 Task: Create a due date automation trigger when advanced on, on the tuesday of the week before a card is due add dates not due next month at 11:00 AM.
Action: Mouse moved to (803, 242)
Screenshot: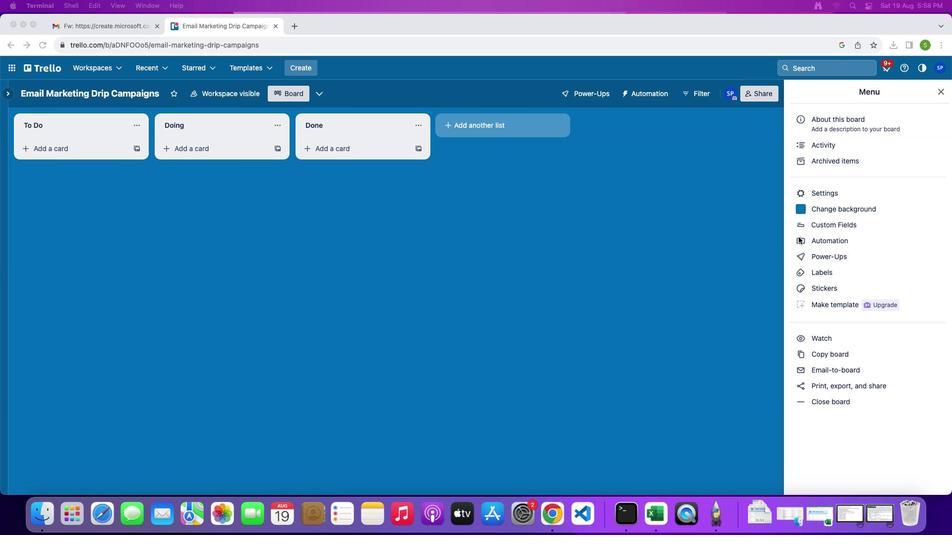 
Action: Mouse pressed left at (803, 242)
Screenshot: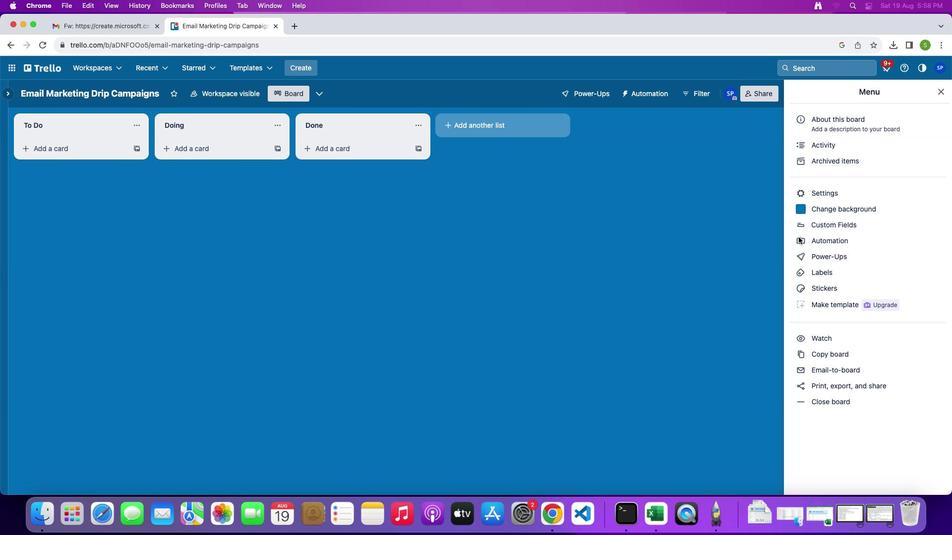 
Action: Mouse pressed left at (803, 242)
Screenshot: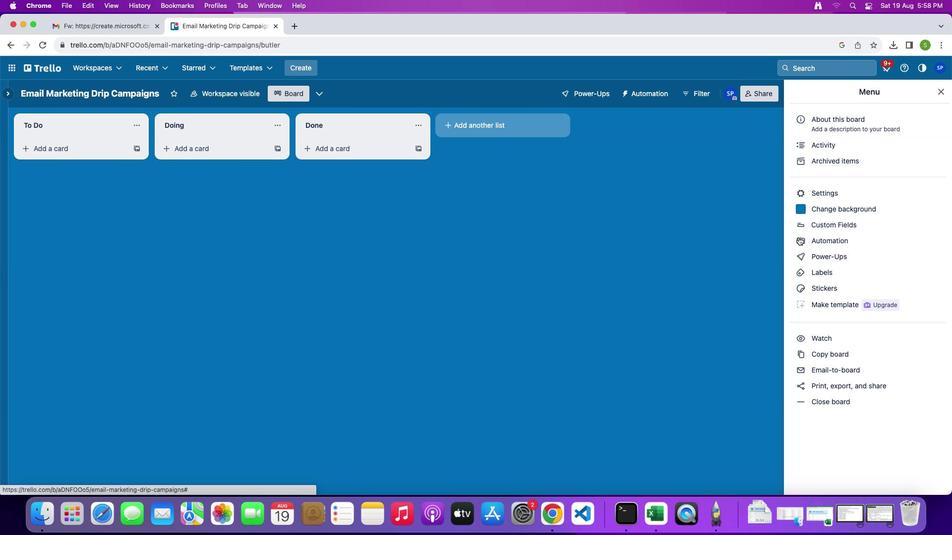 
Action: Mouse moved to (88, 224)
Screenshot: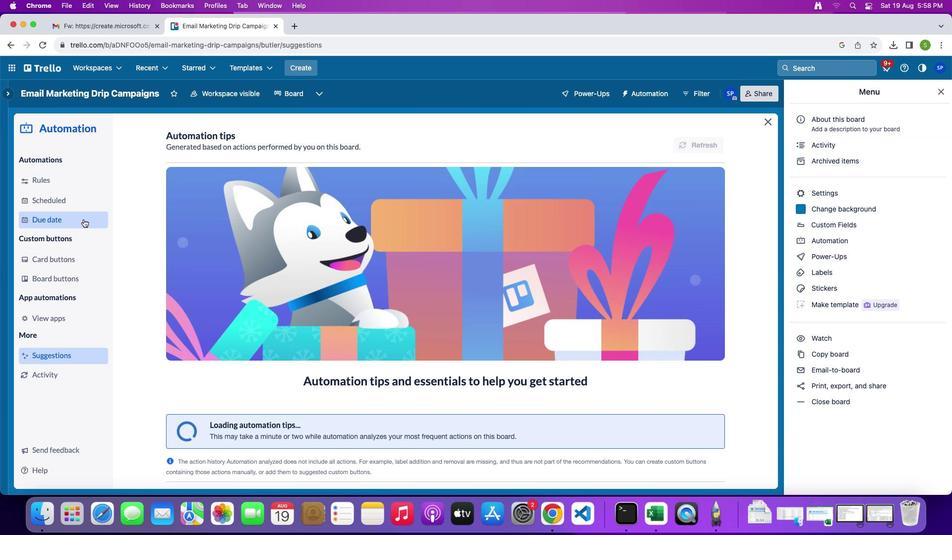 
Action: Mouse pressed left at (88, 224)
Screenshot: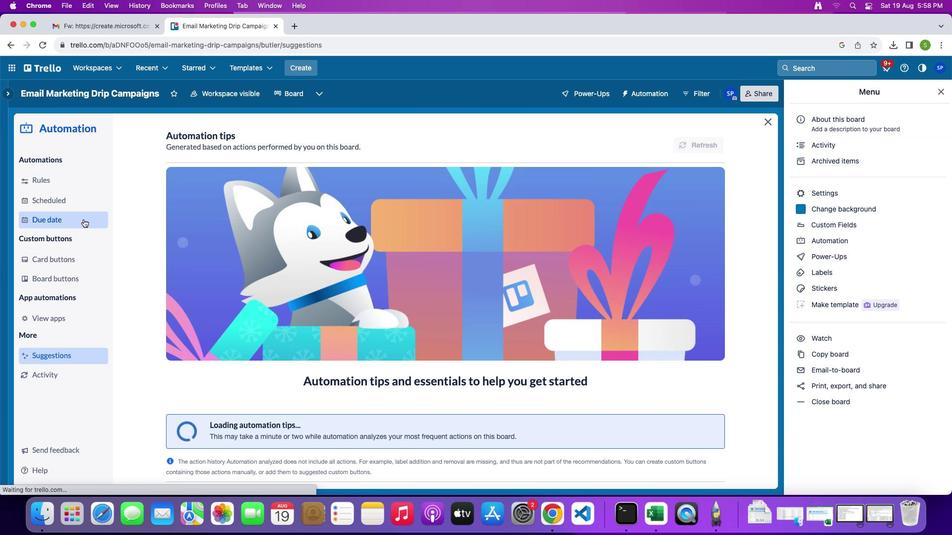 
Action: Mouse moved to (680, 144)
Screenshot: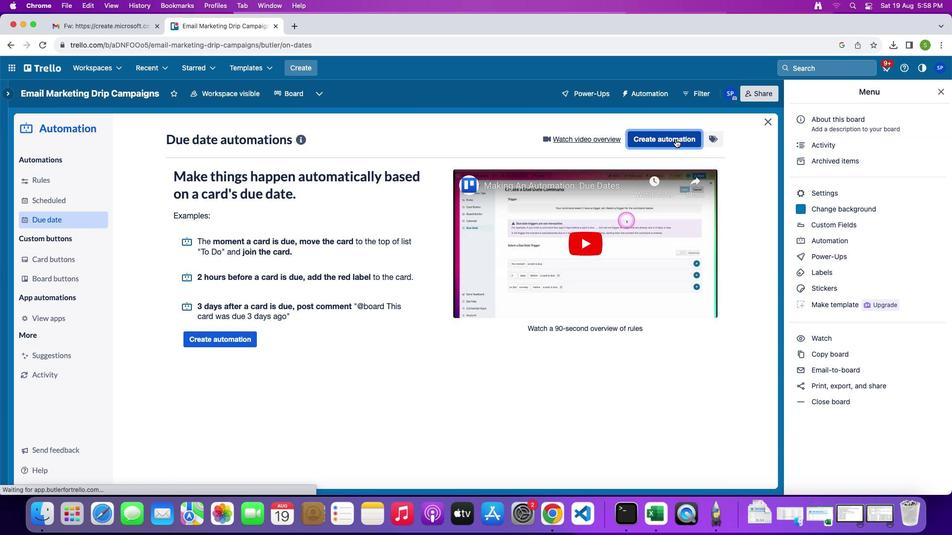 
Action: Mouse pressed left at (680, 144)
Screenshot: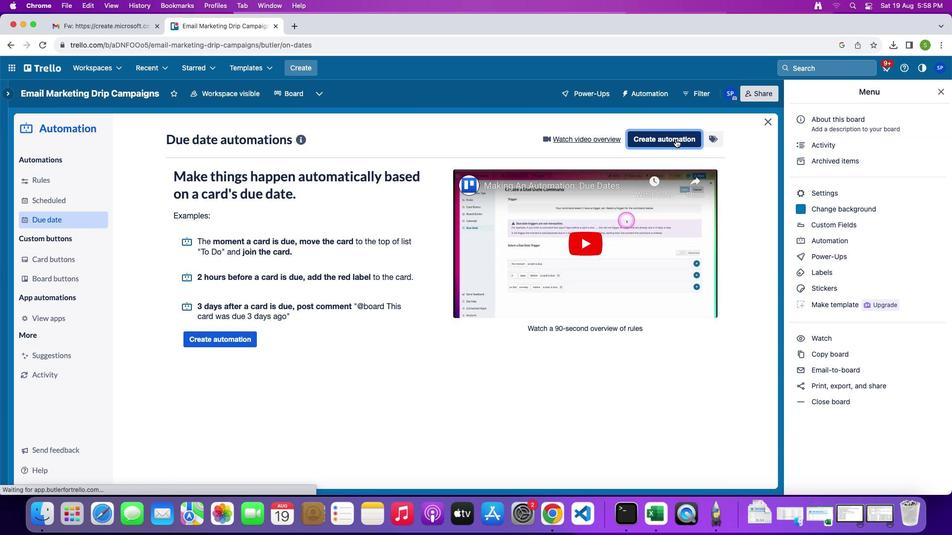 
Action: Mouse moved to (235, 241)
Screenshot: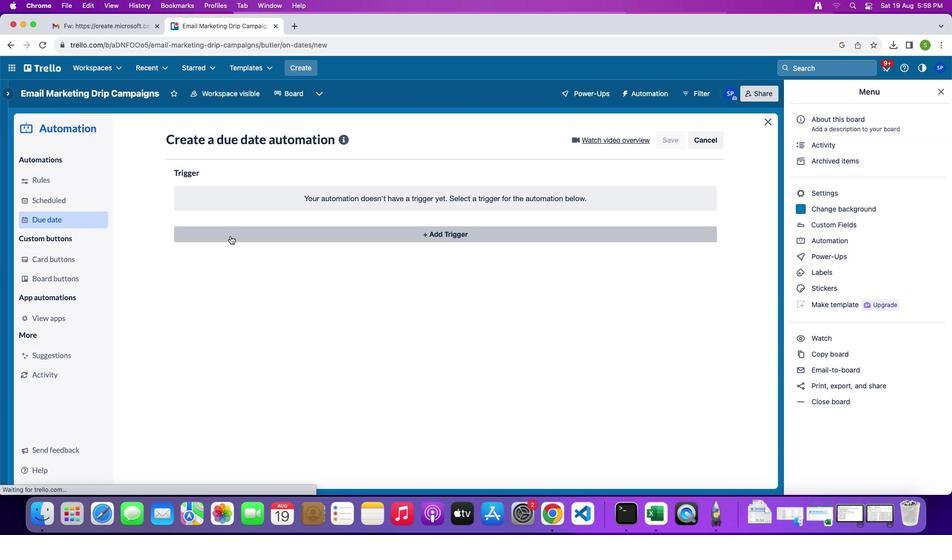 
Action: Mouse pressed left at (235, 241)
Screenshot: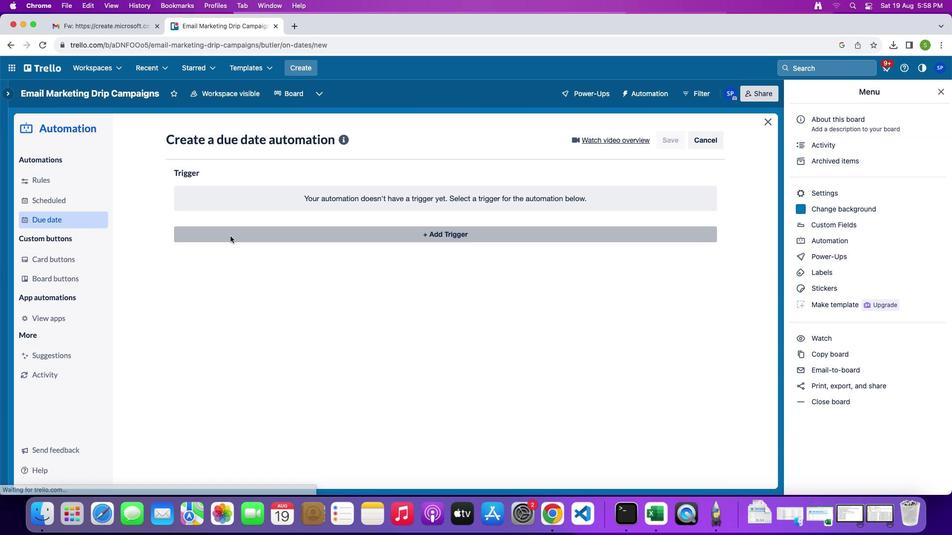 
Action: Mouse moved to (230, 427)
Screenshot: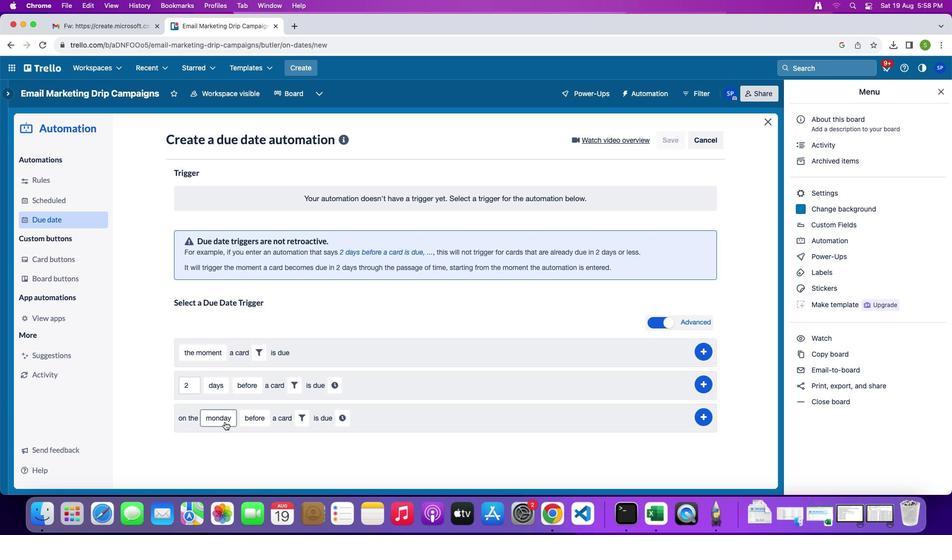 
Action: Mouse pressed left at (230, 427)
Screenshot: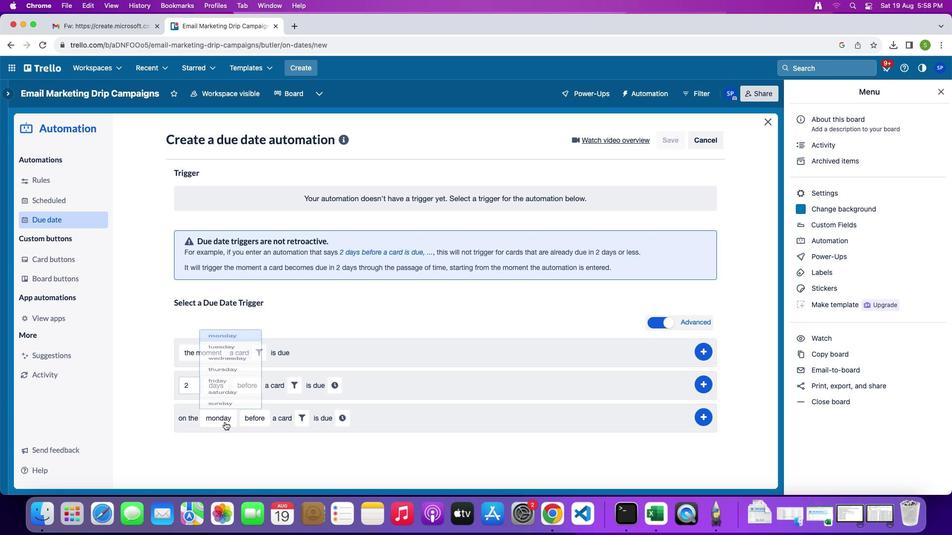 
Action: Mouse moved to (247, 301)
Screenshot: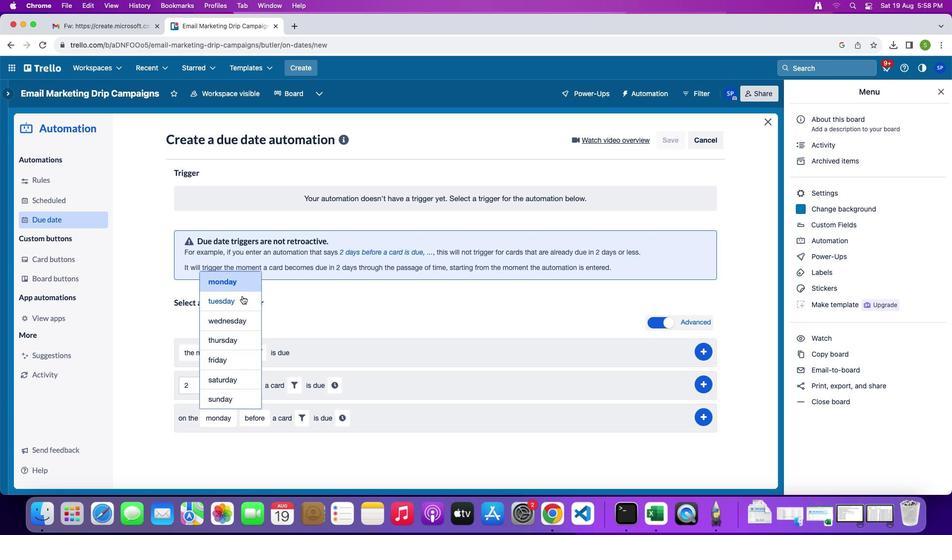 
Action: Mouse pressed left at (247, 301)
Screenshot: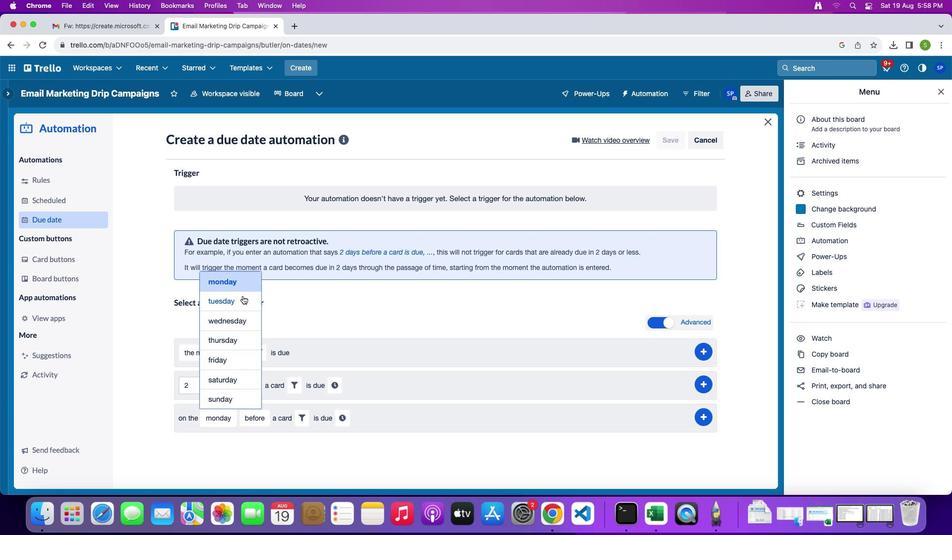 
Action: Mouse moved to (265, 423)
Screenshot: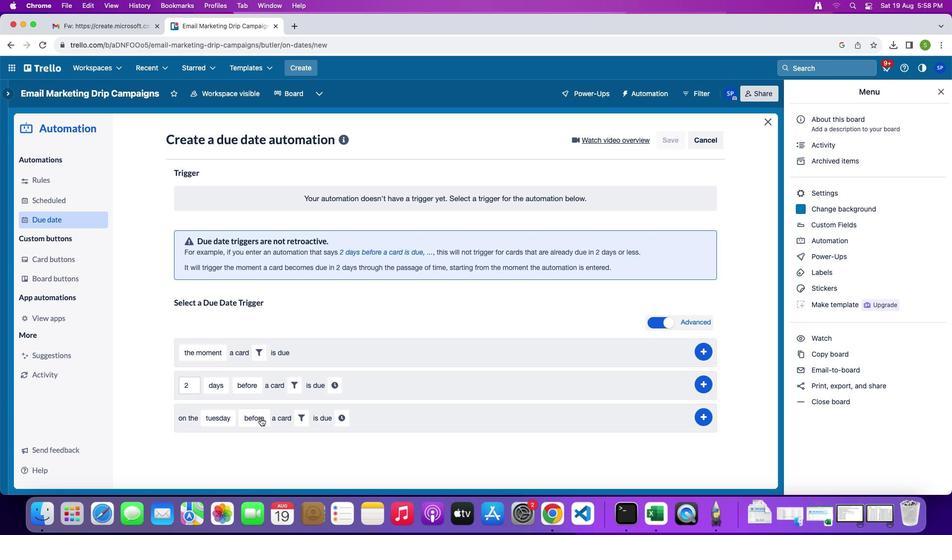 
Action: Mouse pressed left at (265, 423)
Screenshot: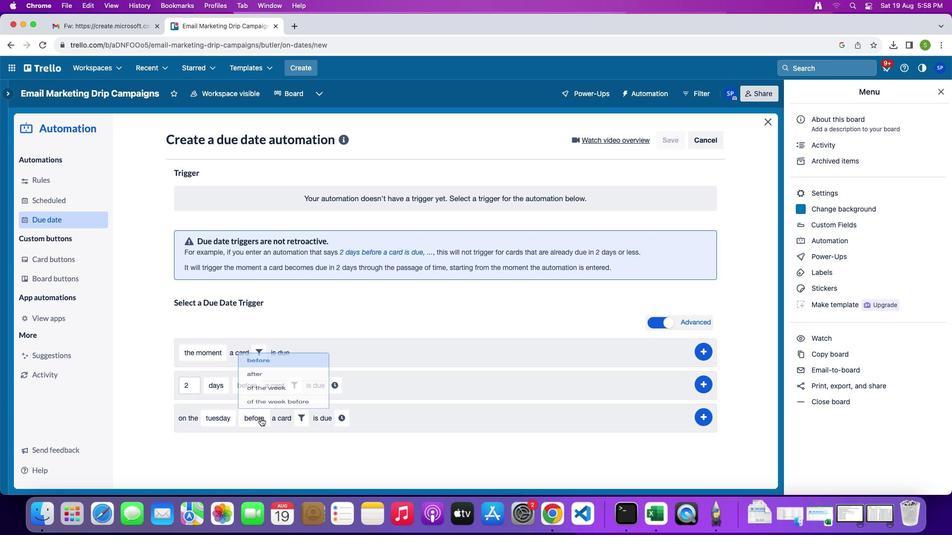 
Action: Mouse moved to (271, 403)
Screenshot: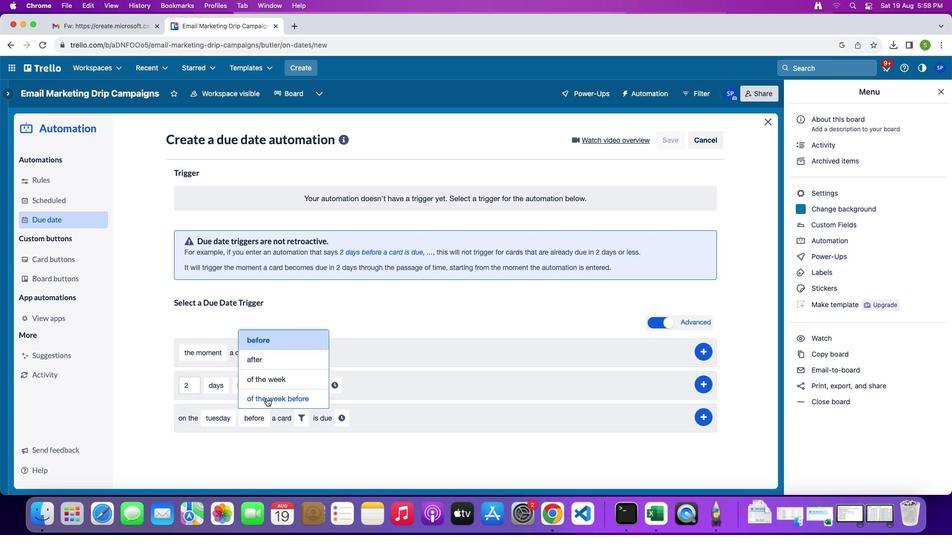 
Action: Mouse pressed left at (271, 403)
Screenshot: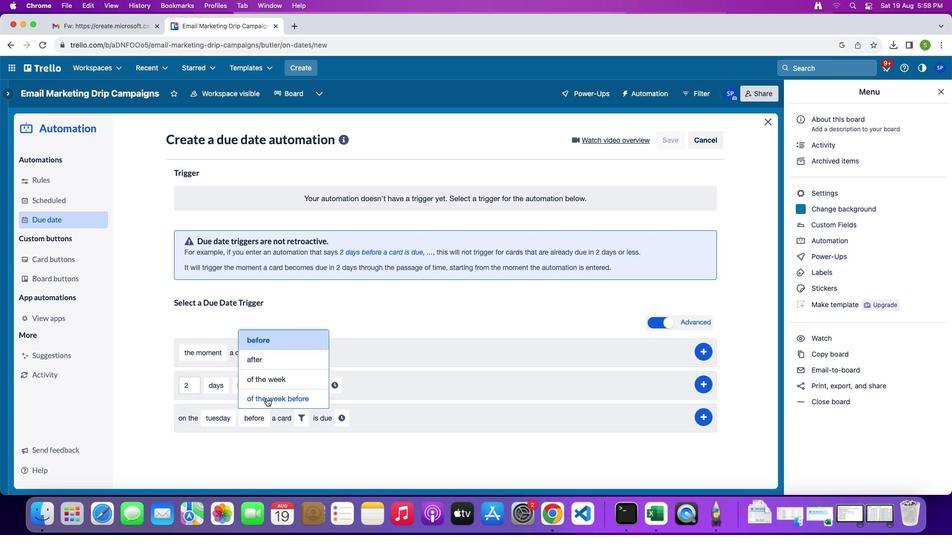 
Action: Mouse moved to (346, 425)
Screenshot: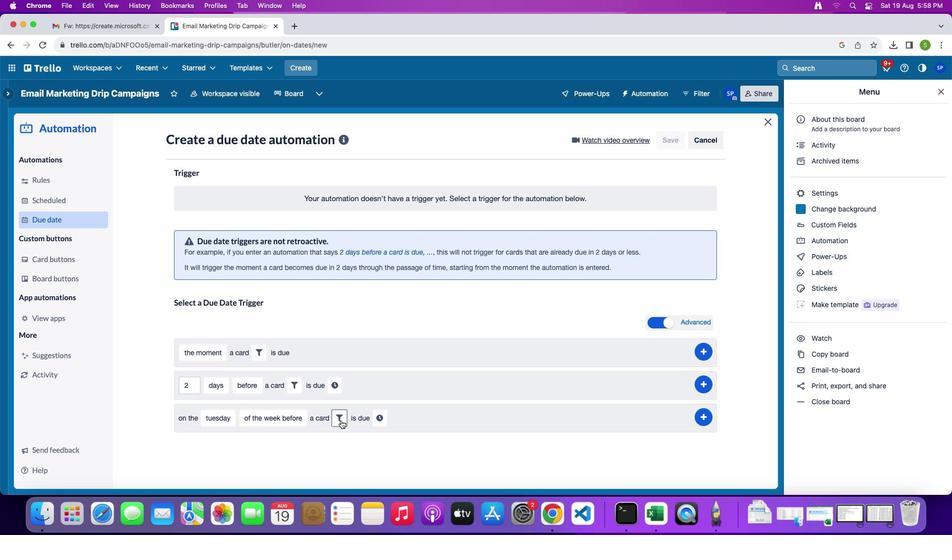 
Action: Mouse pressed left at (346, 425)
Screenshot: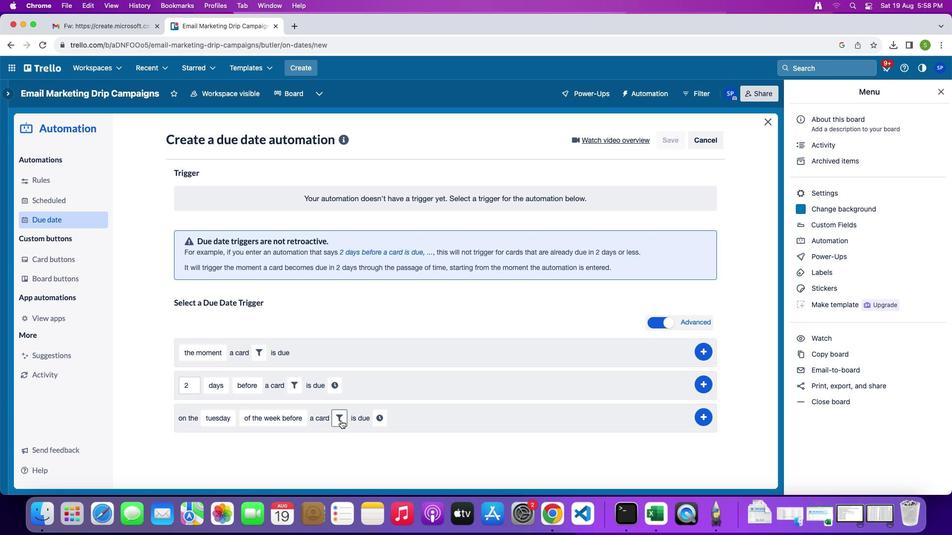 
Action: Mouse moved to (399, 451)
Screenshot: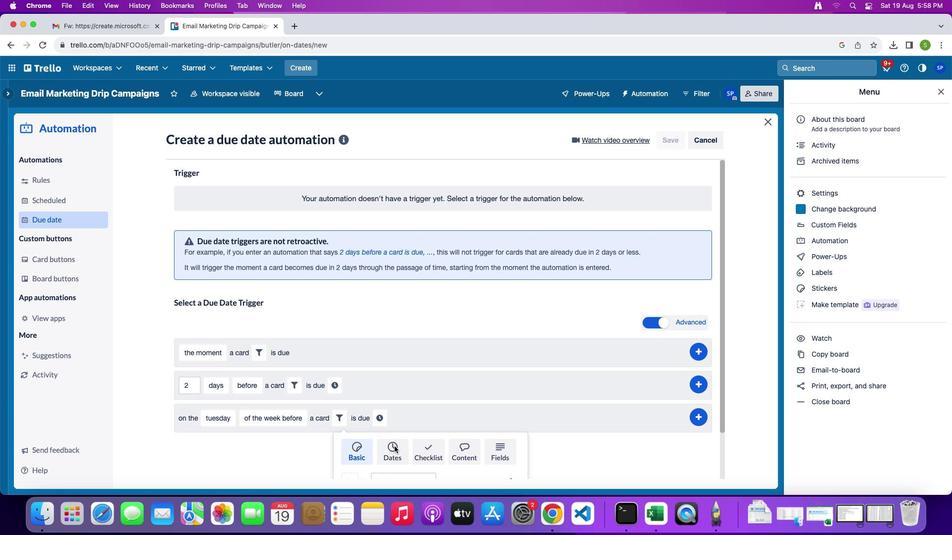 
Action: Mouse pressed left at (399, 451)
Screenshot: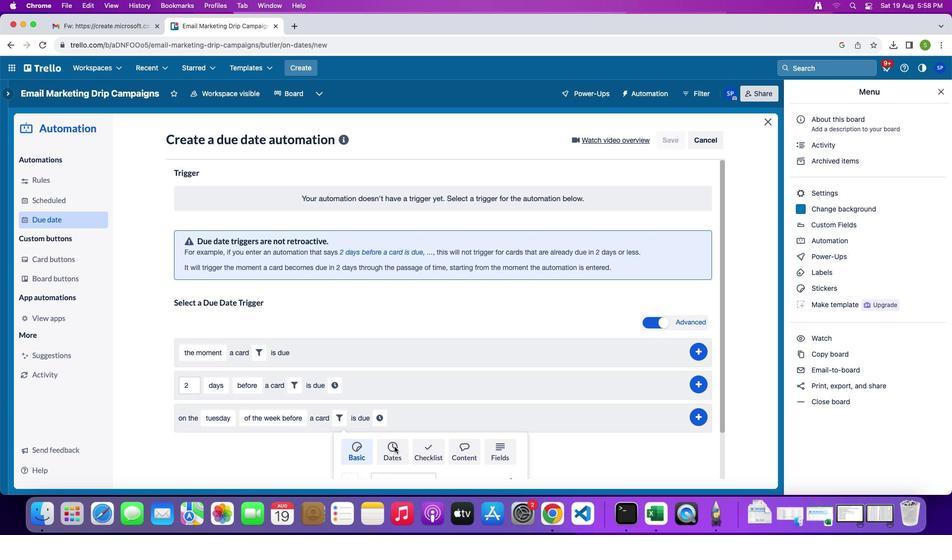 
Action: Mouse moved to (302, 455)
Screenshot: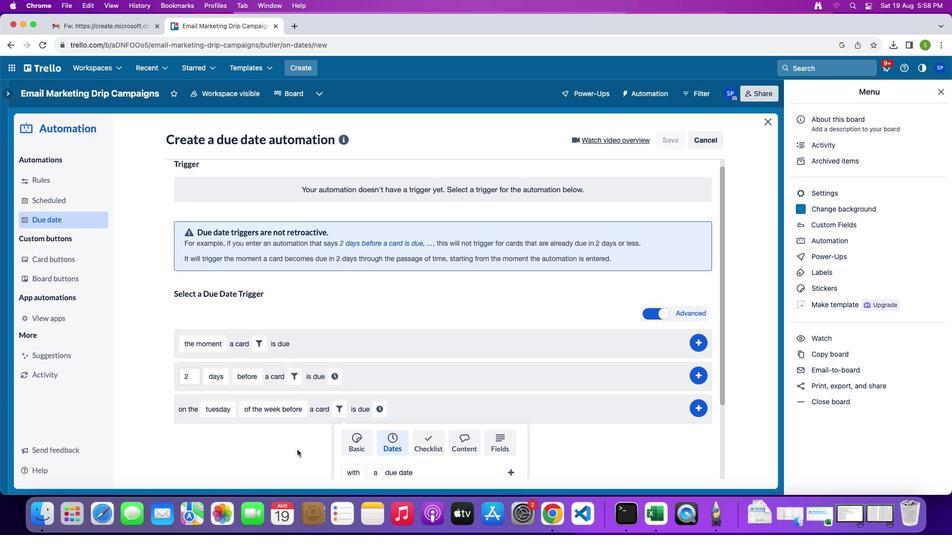 
Action: Mouse scrolled (302, 455) with delta (4, 4)
Screenshot: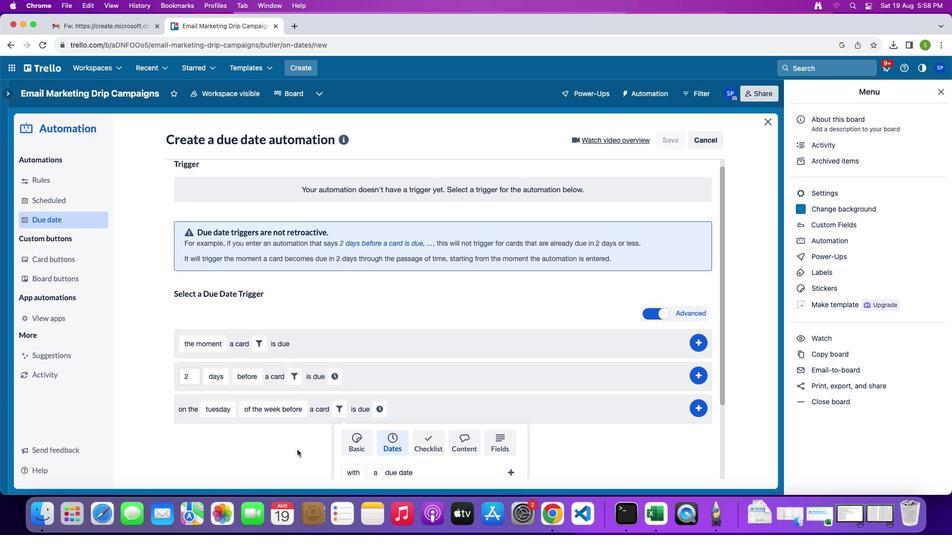 
Action: Mouse scrolled (302, 455) with delta (4, 4)
Screenshot: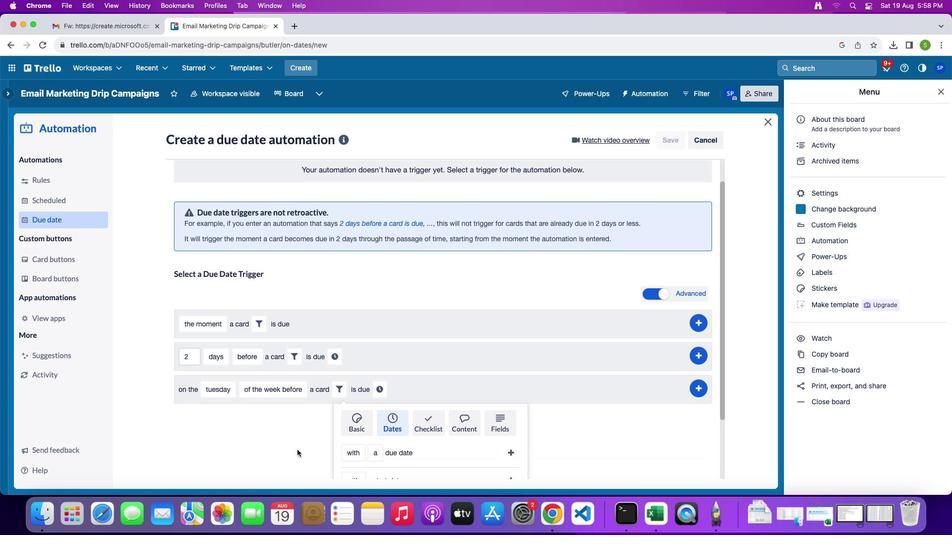 
Action: Mouse scrolled (302, 455) with delta (4, 3)
Screenshot: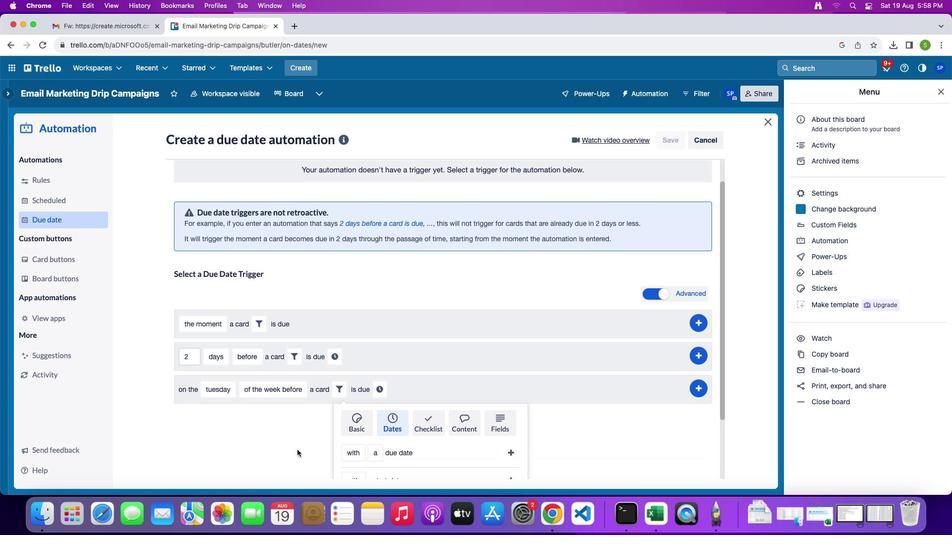 
Action: Mouse scrolled (302, 455) with delta (4, 2)
Screenshot: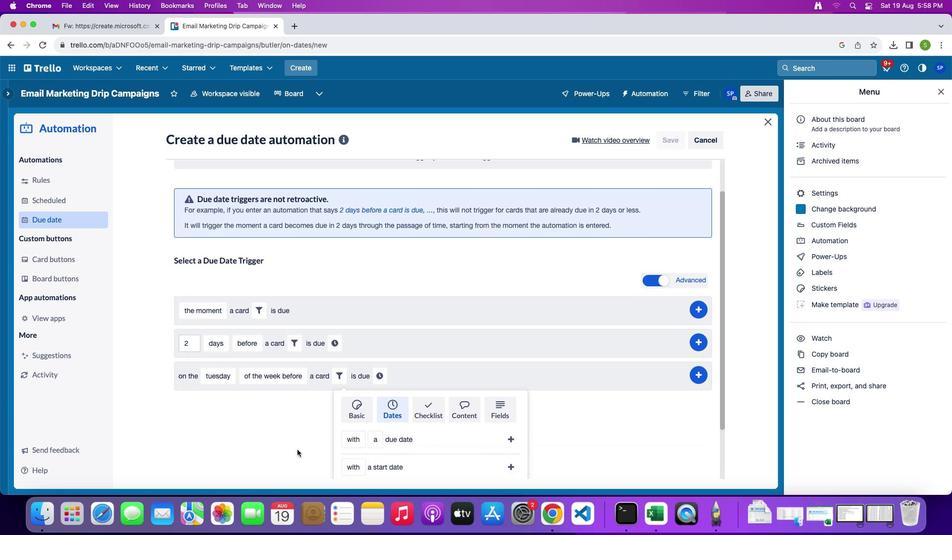 
Action: Mouse scrolled (302, 455) with delta (4, 2)
Screenshot: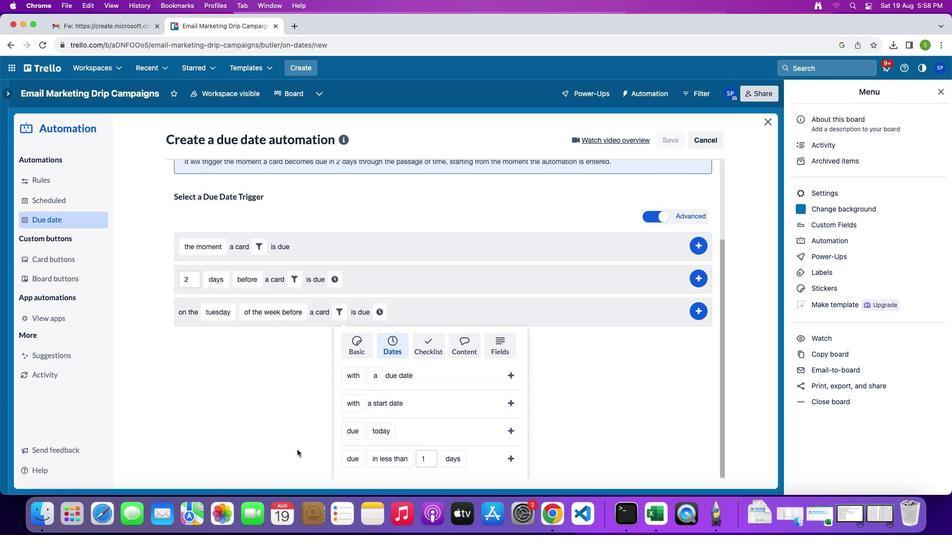 
Action: Mouse scrolled (302, 455) with delta (4, 4)
Screenshot: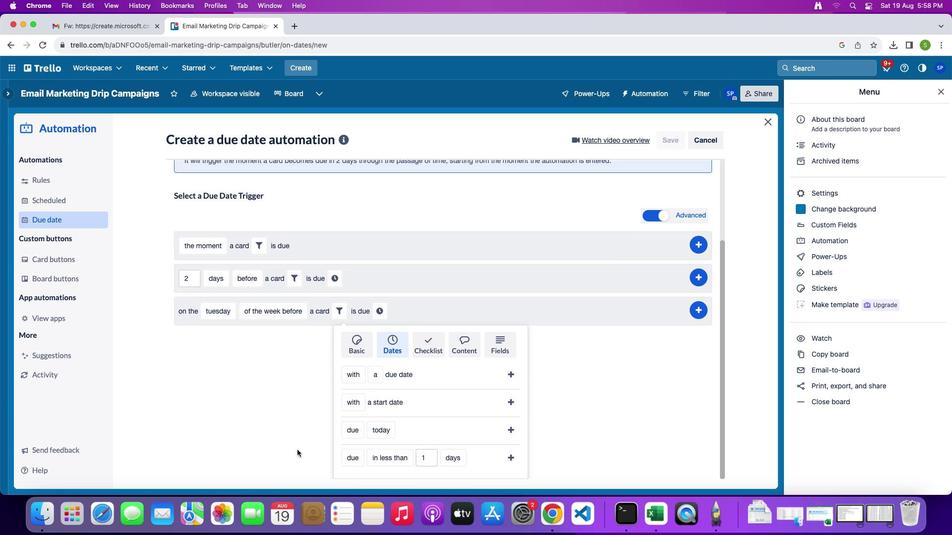 
Action: Mouse scrolled (302, 455) with delta (4, 4)
Screenshot: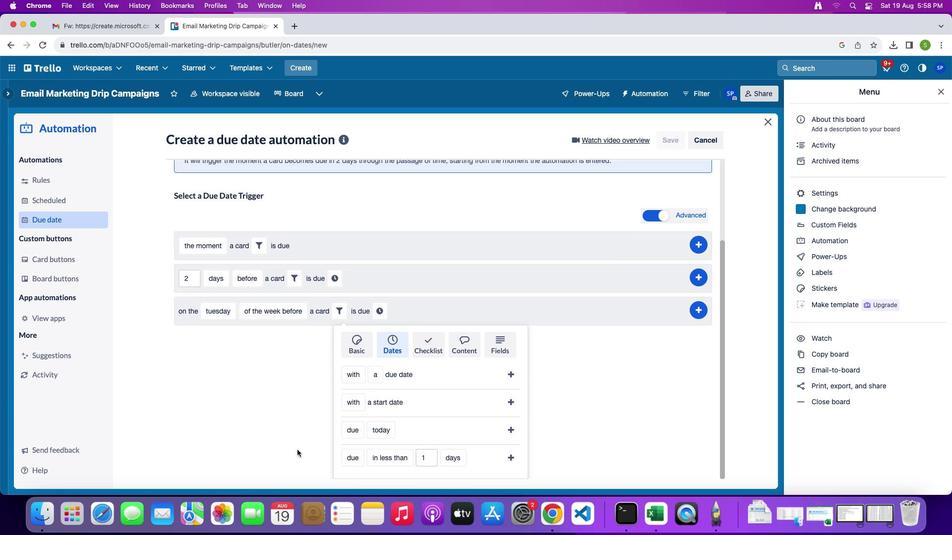 
Action: Mouse scrolled (302, 455) with delta (4, 3)
Screenshot: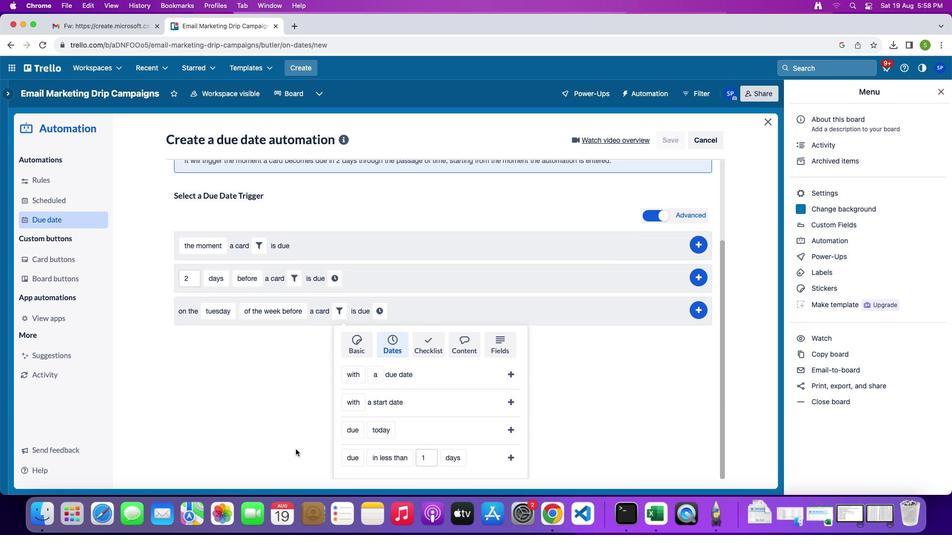 
Action: Mouse moved to (350, 436)
Screenshot: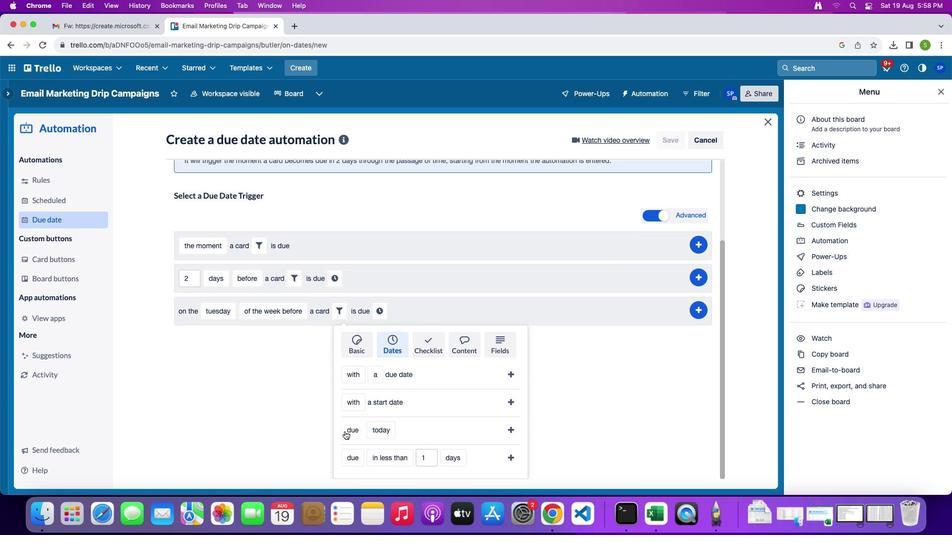 
Action: Mouse pressed left at (350, 436)
Screenshot: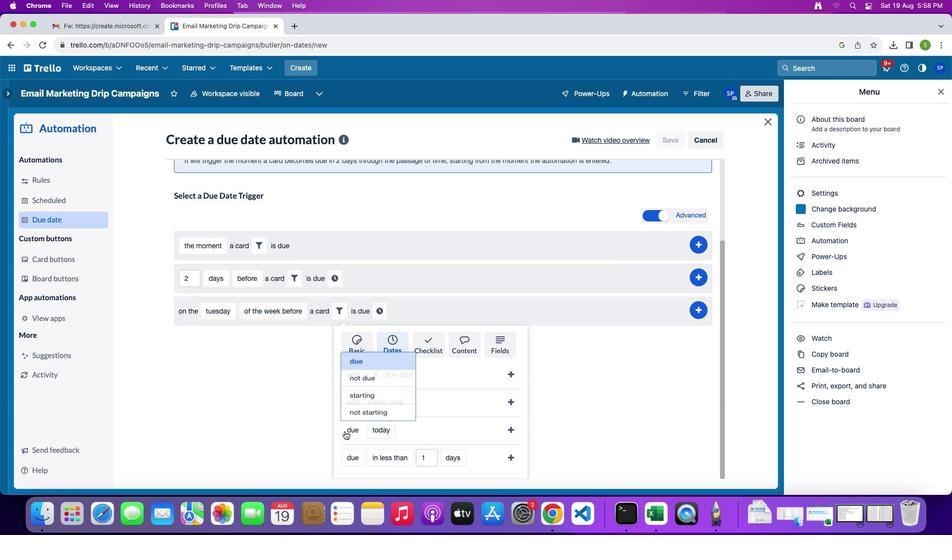 
Action: Mouse moved to (372, 376)
Screenshot: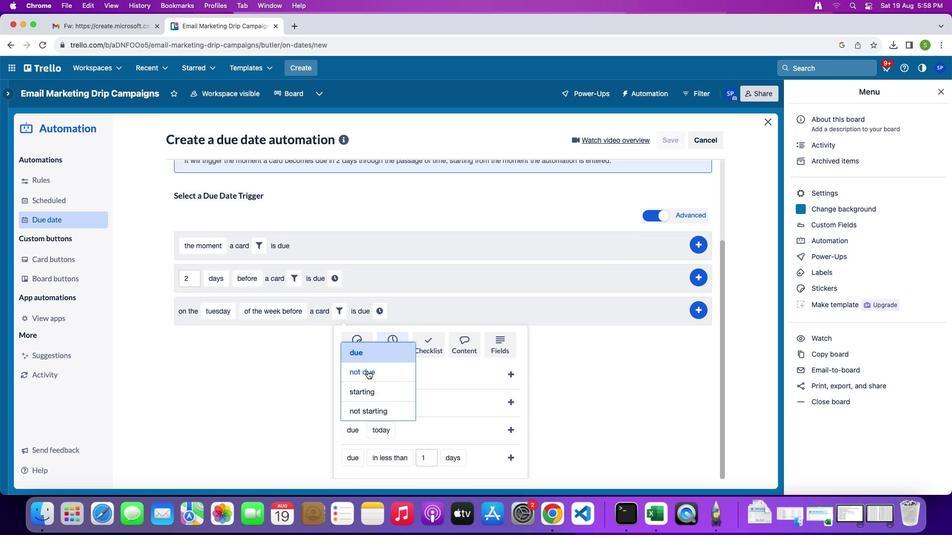 
Action: Mouse pressed left at (372, 376)
Screenshot: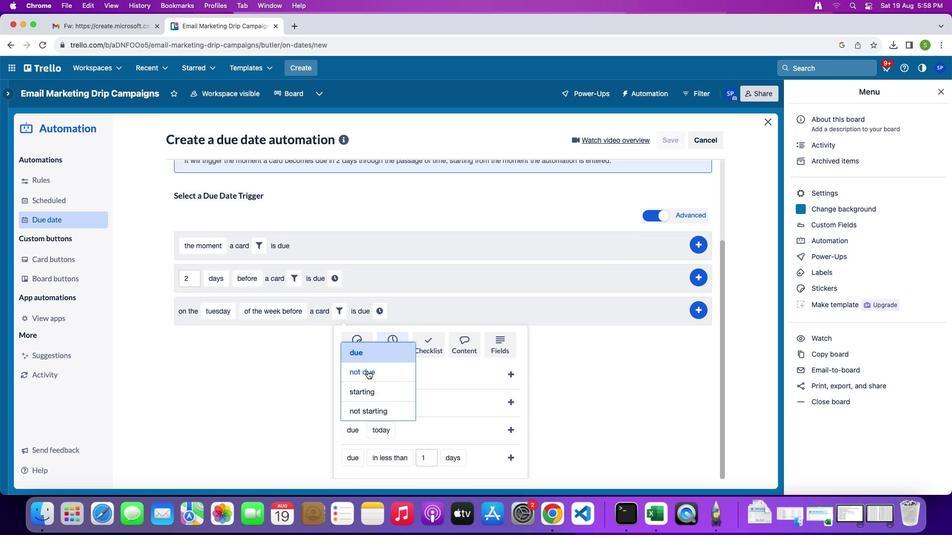 
Action: Mouse moved to (394, 429)
Screenshot: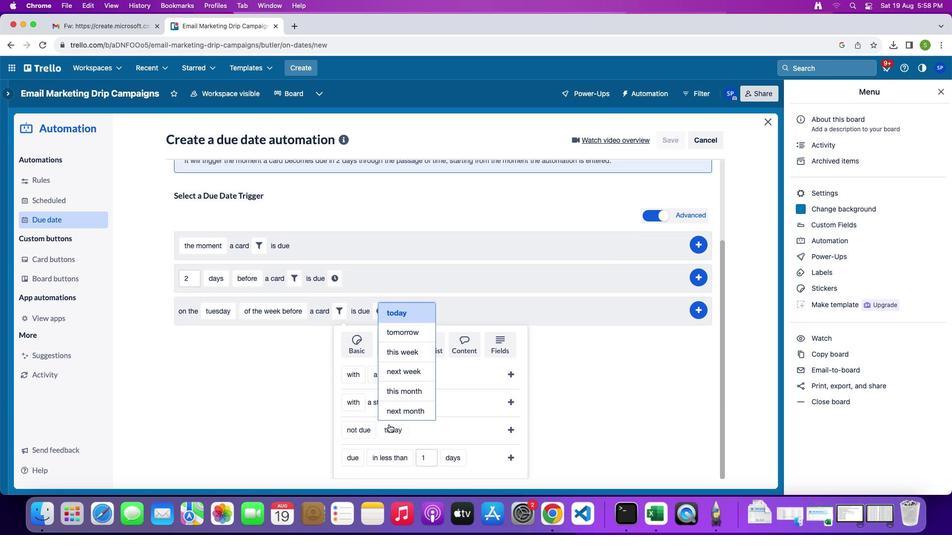 
Action: Mouse pressed left at (394, 429)
Screenshot: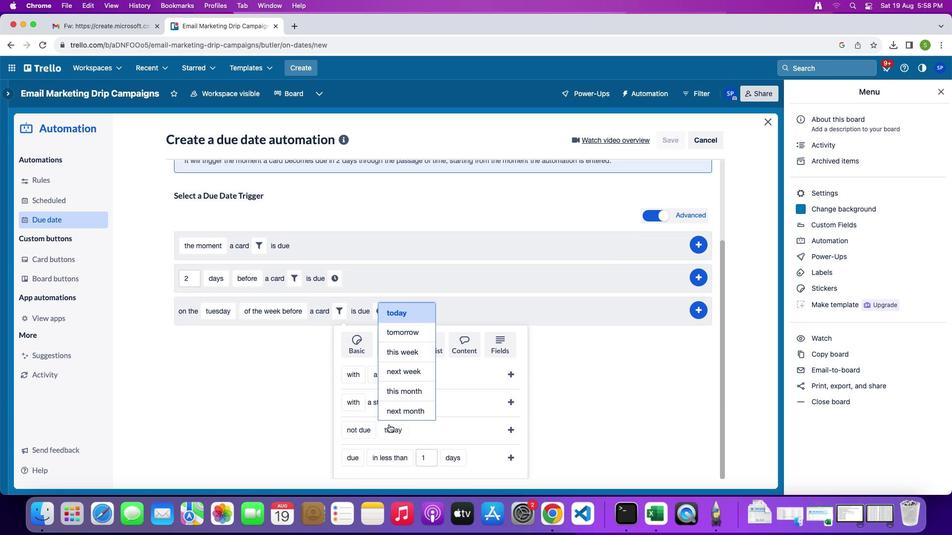 
Action: Mouse moved to (397, 418)
Screenshot: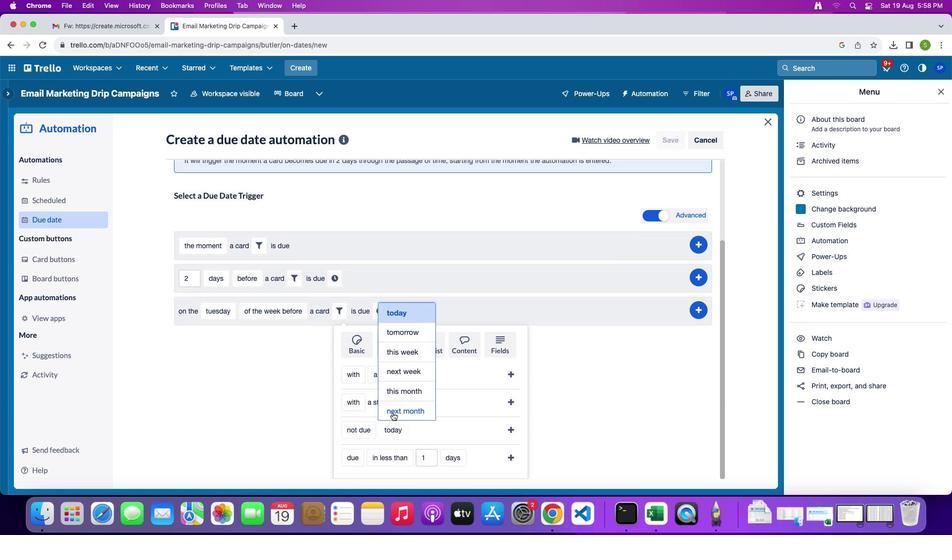 
Action: Mouse pressed left at (397, 418)
Screenshot: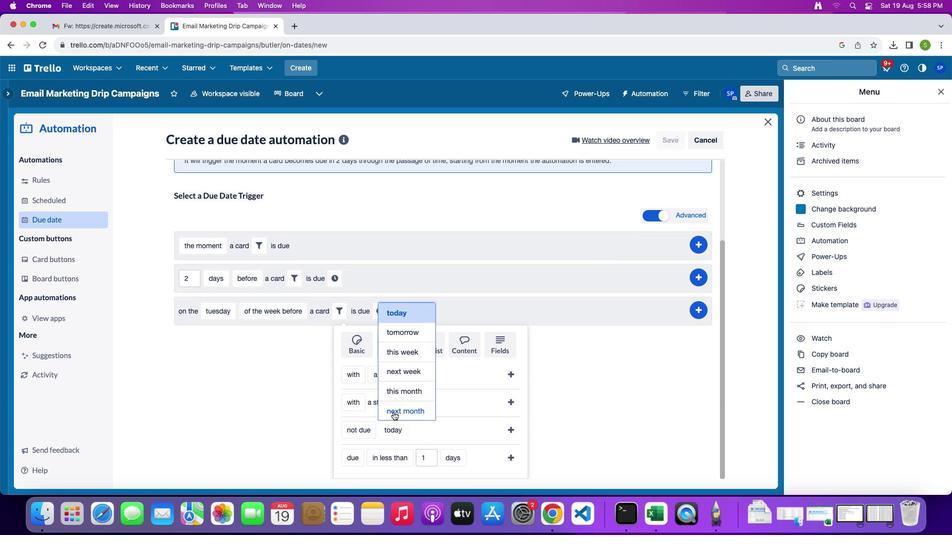 
Action: Mouse moved to (514, 433)
Screenshot: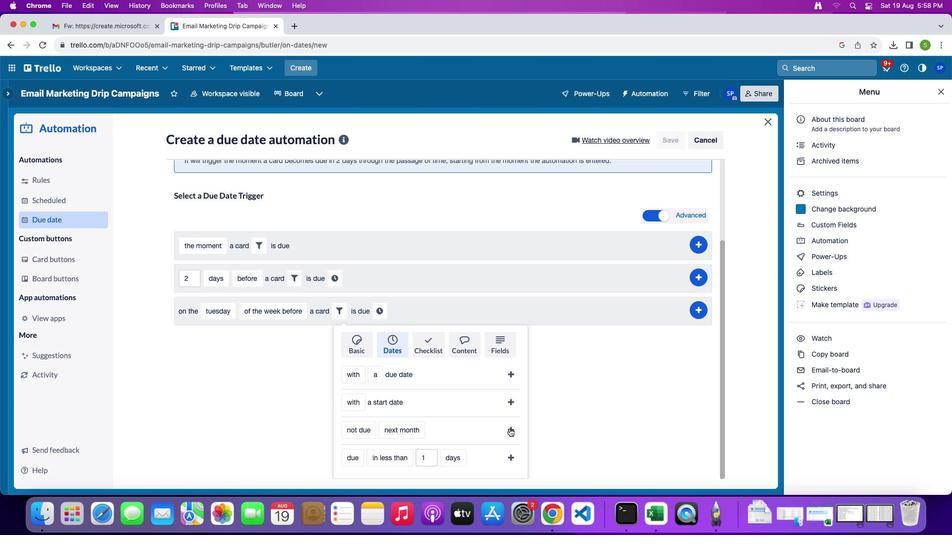 
Action: Mouse pressed left at (514, 433)
Screenshot: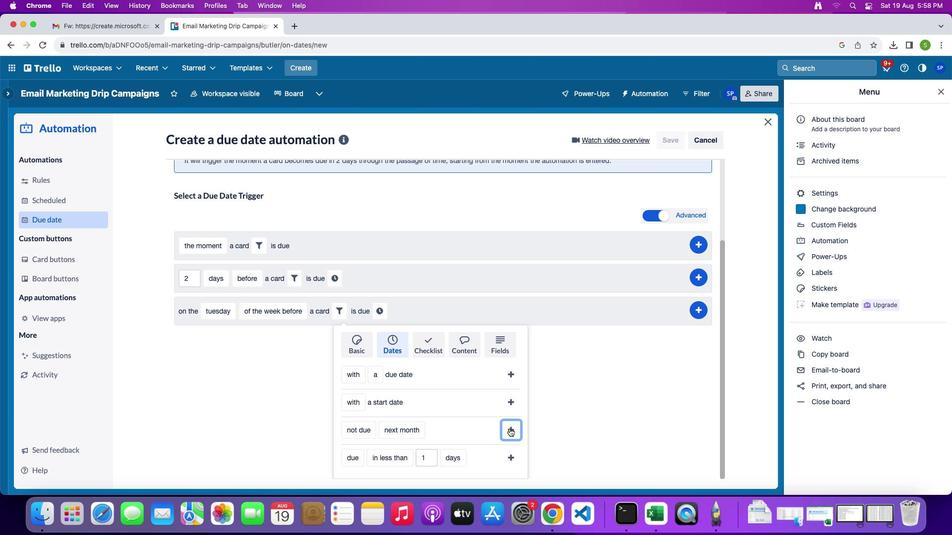 
Action: Mouse moved to (471, 424)
Screenshot: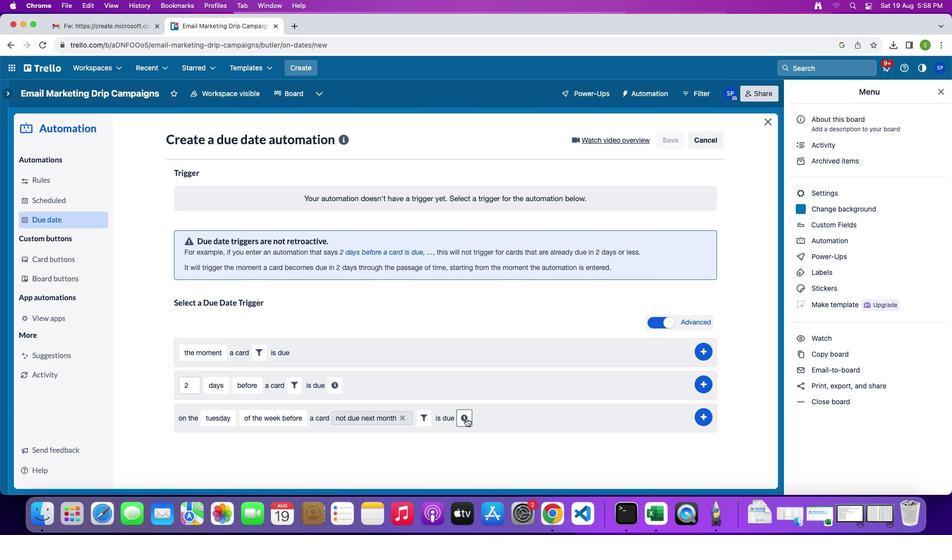 
Action: Mouse pressed left at (471, 424)
Screenshot: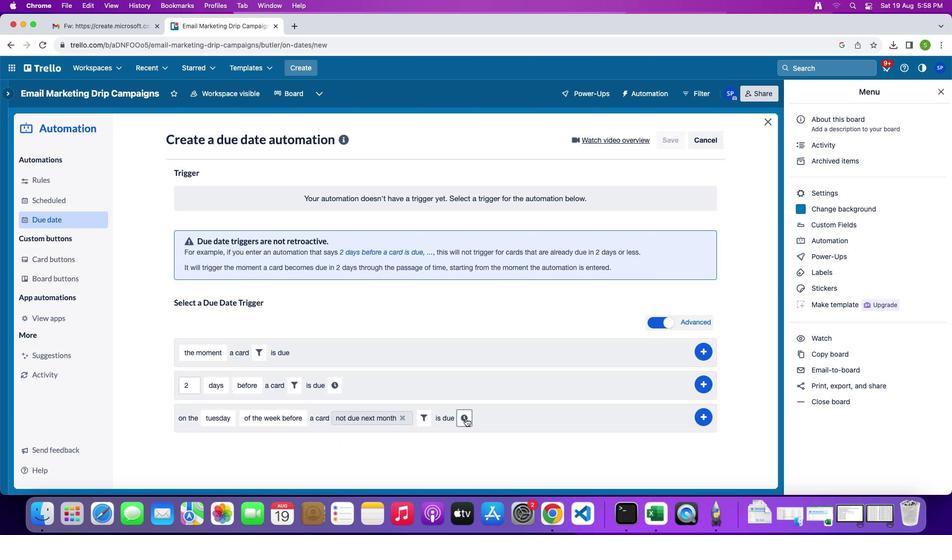 
Action: Mouse moved to (488, 424)
Screenshot: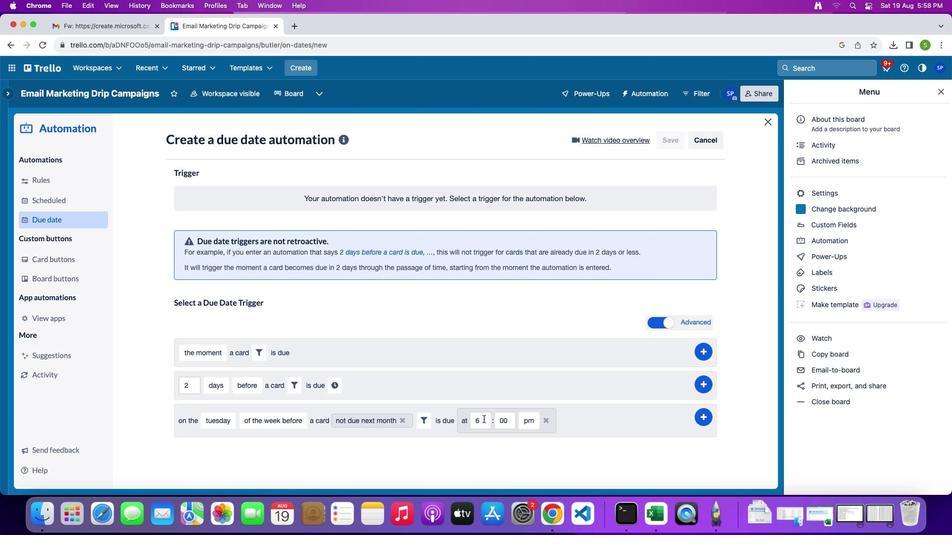 
Action: Mouse pressed left at (488, 424)
Screenshot: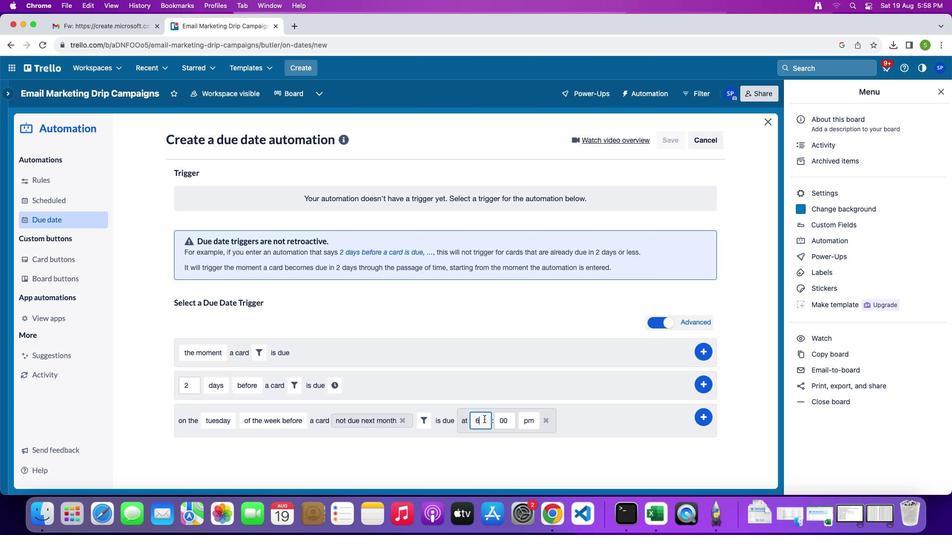
Action: Mouse moved to (488, 424)
Screenshot: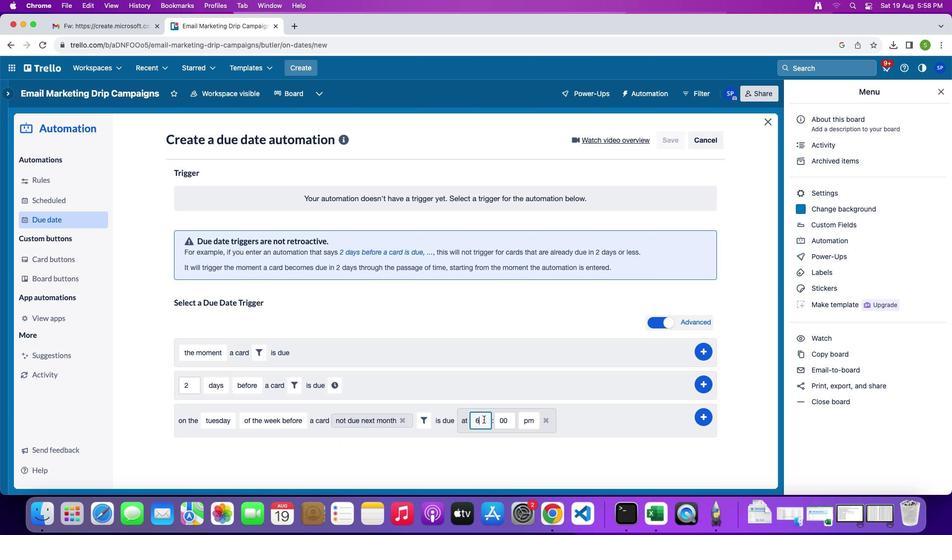 
Action: Key pressed Key.backspace'1''1'
Screenshot: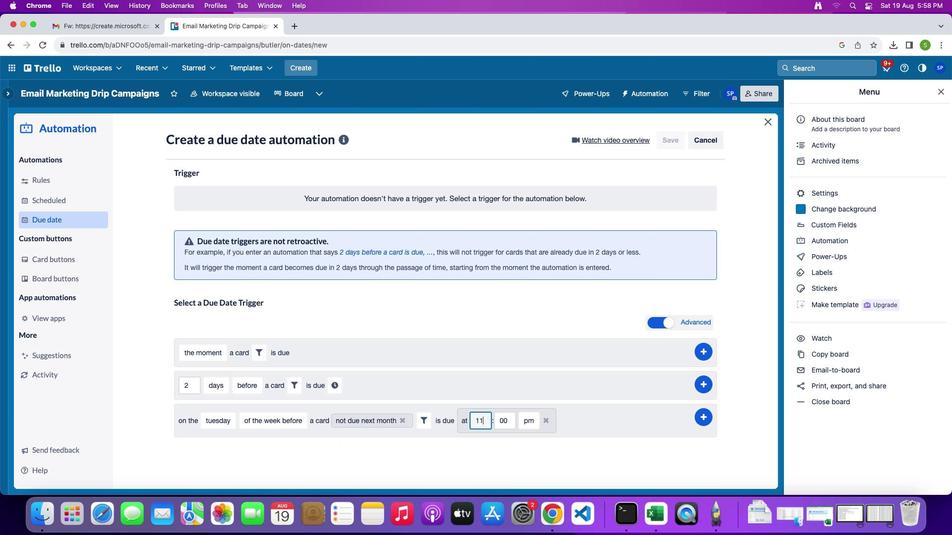 
Action: Mouse moved to (515, 425)
Screenshot: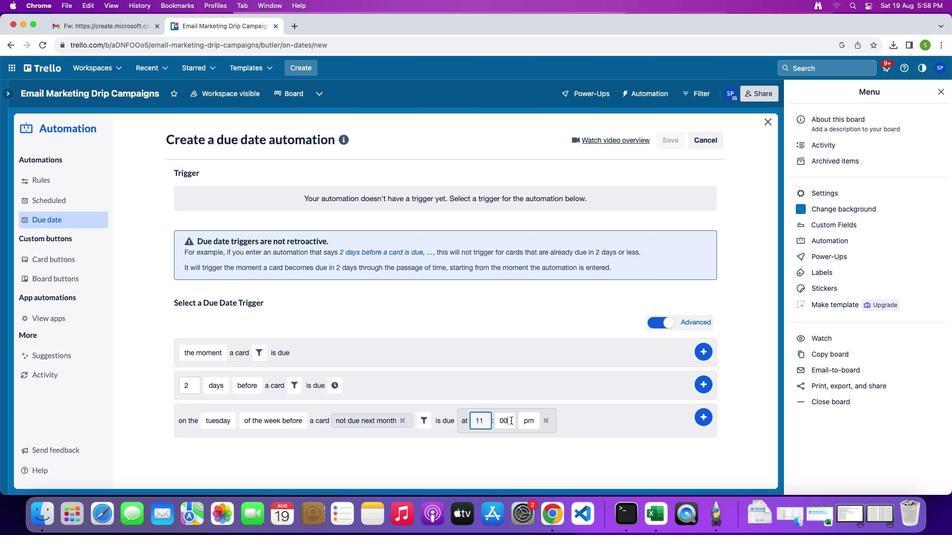 
Action: Mouse pressed left at (515, 425)
Screenshot: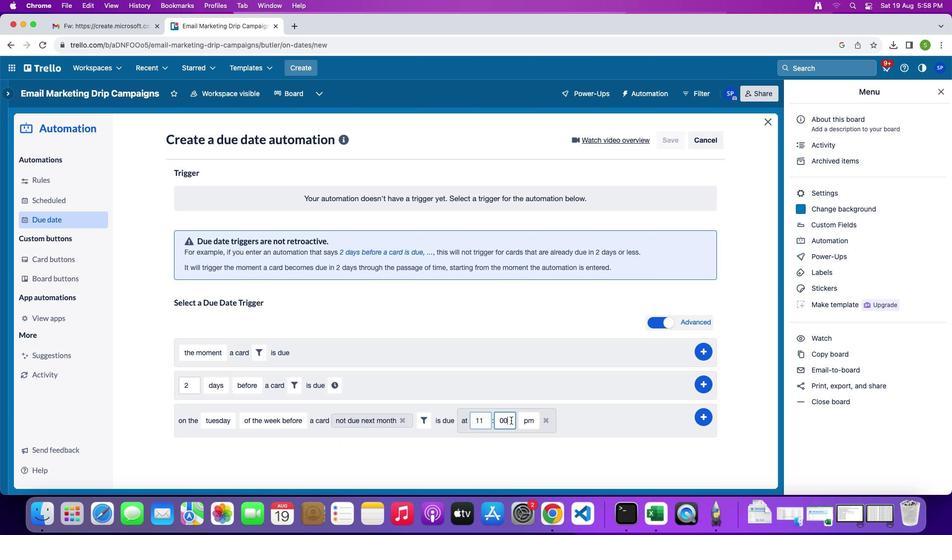 
Action: Mouse moved to (516, 425)
Screenshot: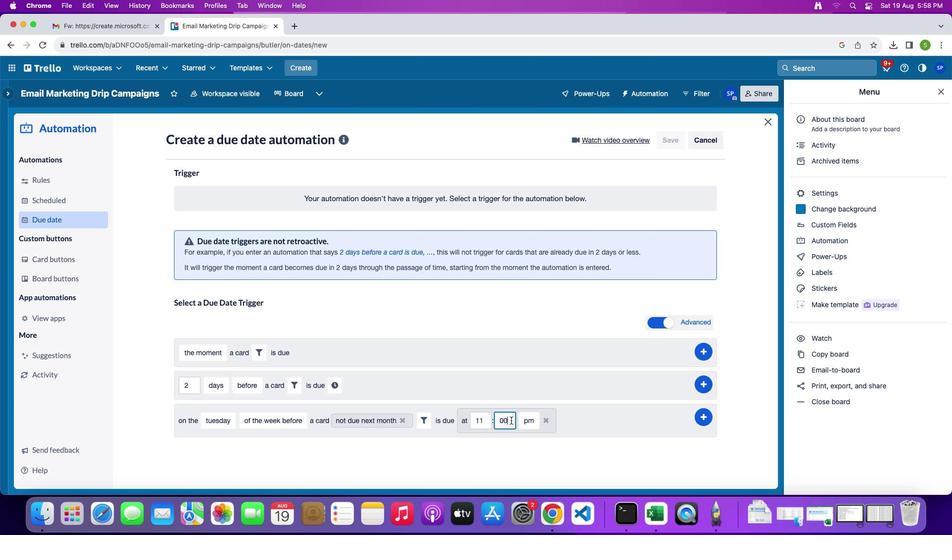 
Action: Key pressed '\x05''\x05'Key.backspaceKey.backspaceKey.backspaceKey.backspace
Screenshot: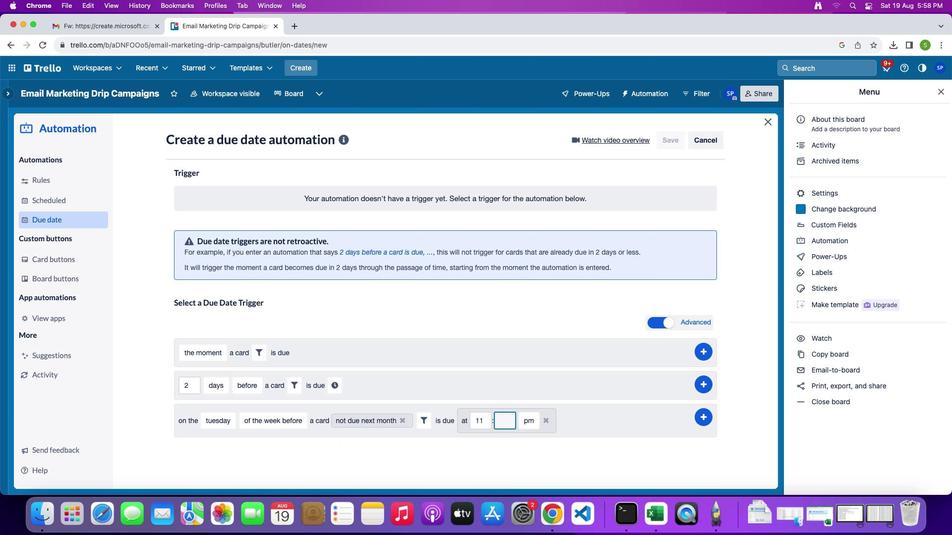 
Action: Mouse moved to (516, 425)
Screenshot: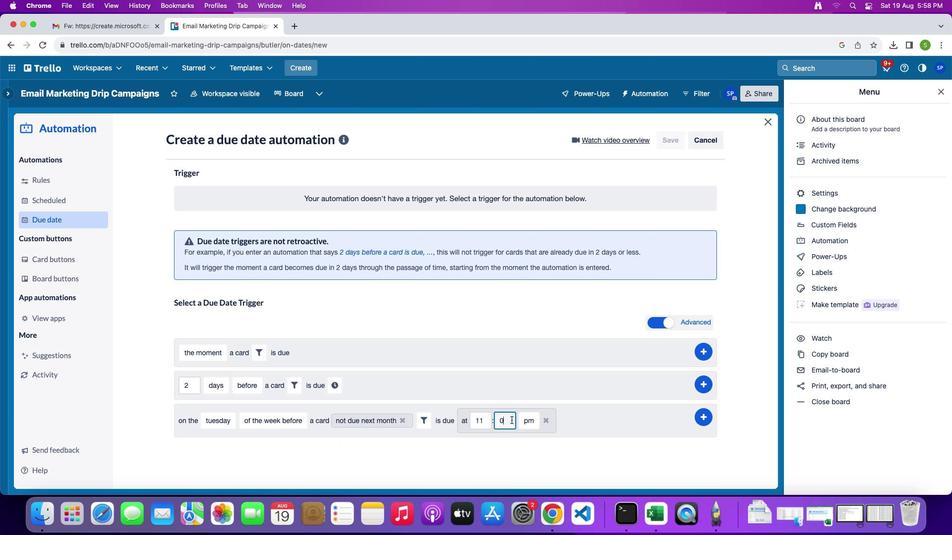 
Action: Key pressed '0'
Screenshot: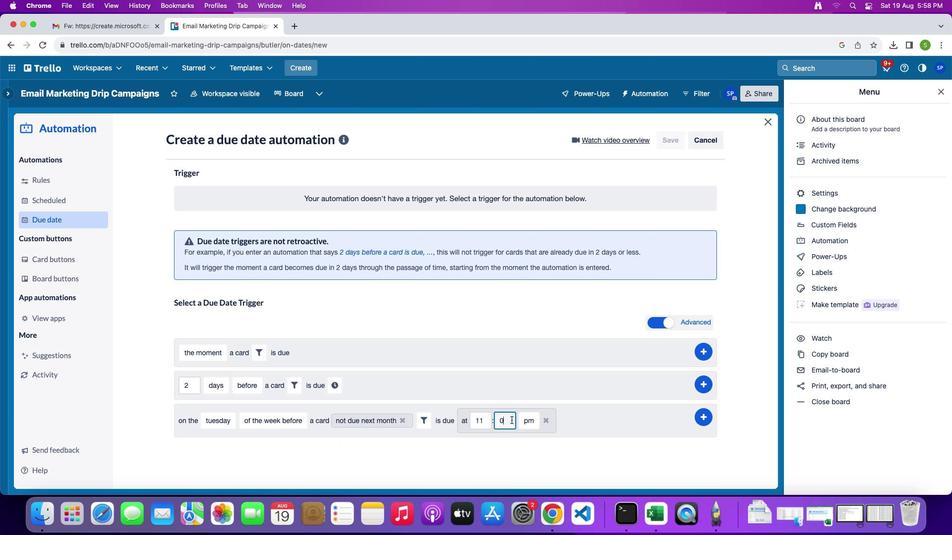 
Action: Mouse moved to (516, 425)
Screenshot: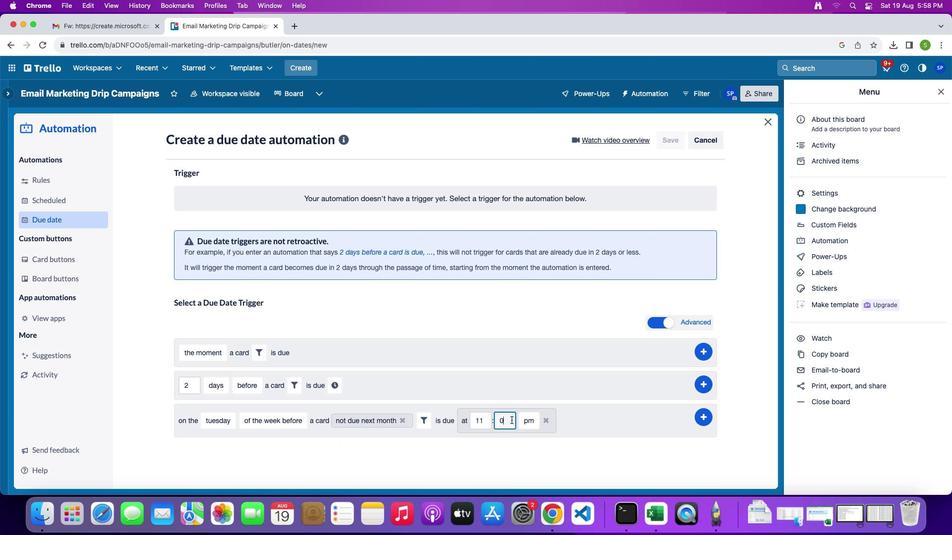 
Action: Key pressed '0'
Screenshot: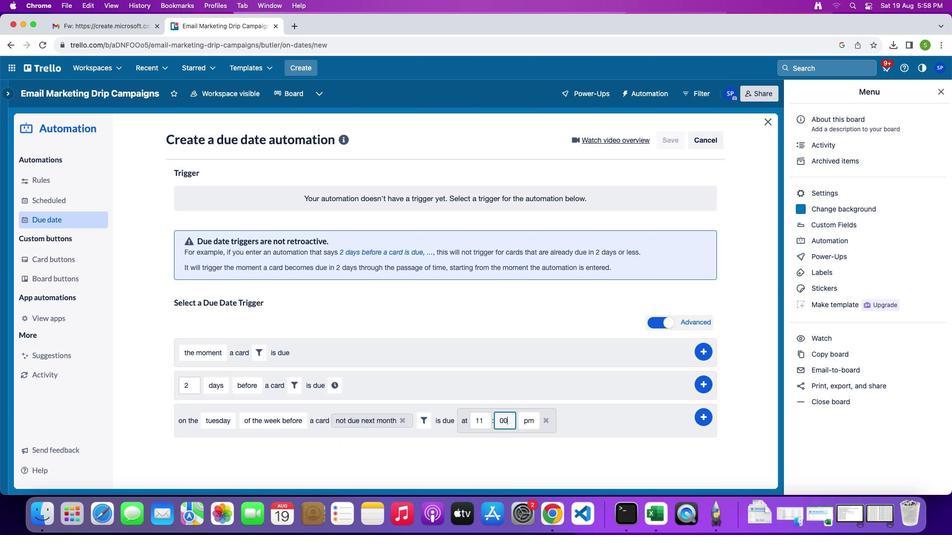 
Action: Mouse moved to (525, 425)
Screenshot: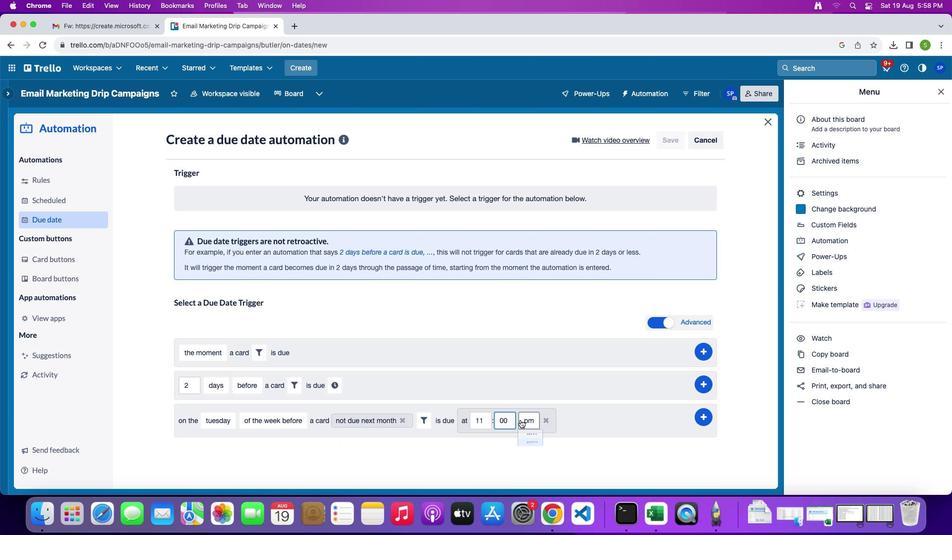 
Action: Mouse pressed left at (525, 425)
Screenshot: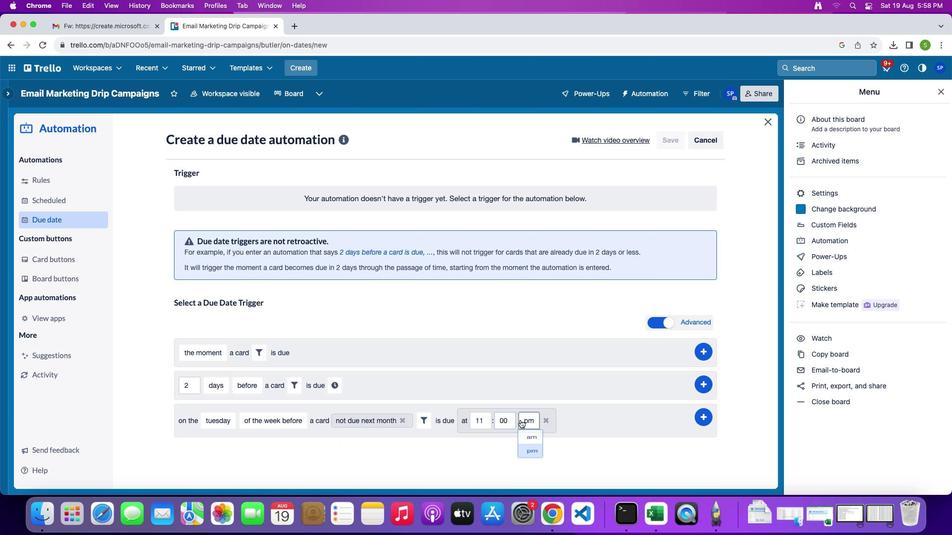 
Action: Mouse moved to (534, 447)
Screenshot: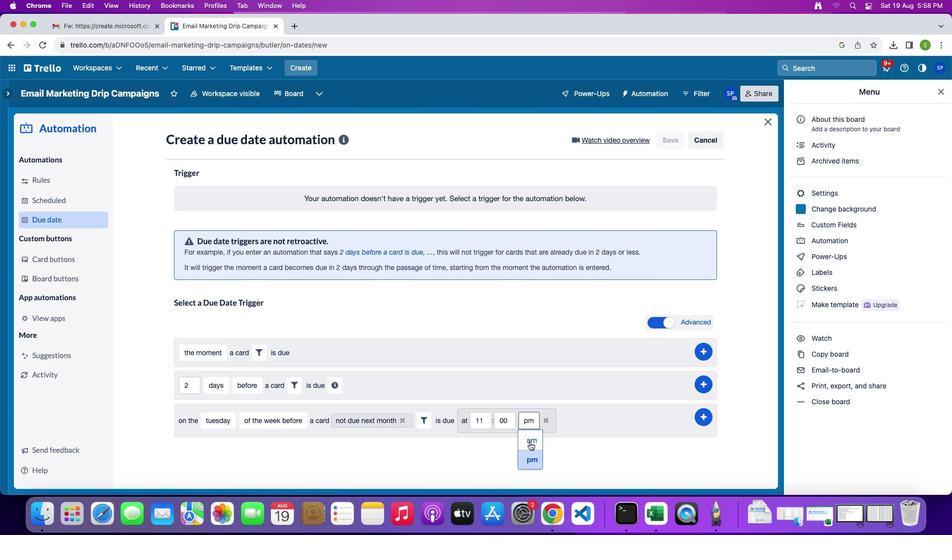 
Action: Mouse pressed left at (534, 447)
Screenshot: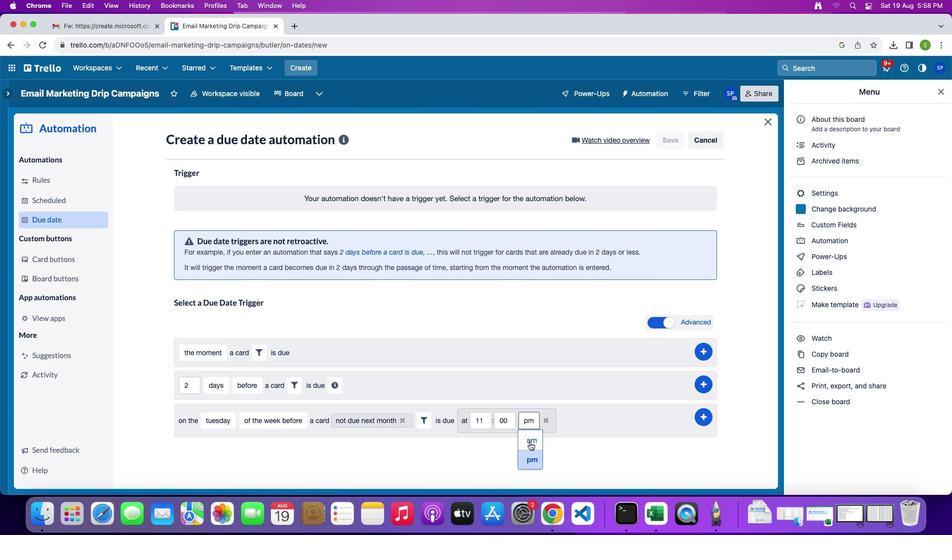 
Action: Mouse moved to (708, 420)
Screenshot: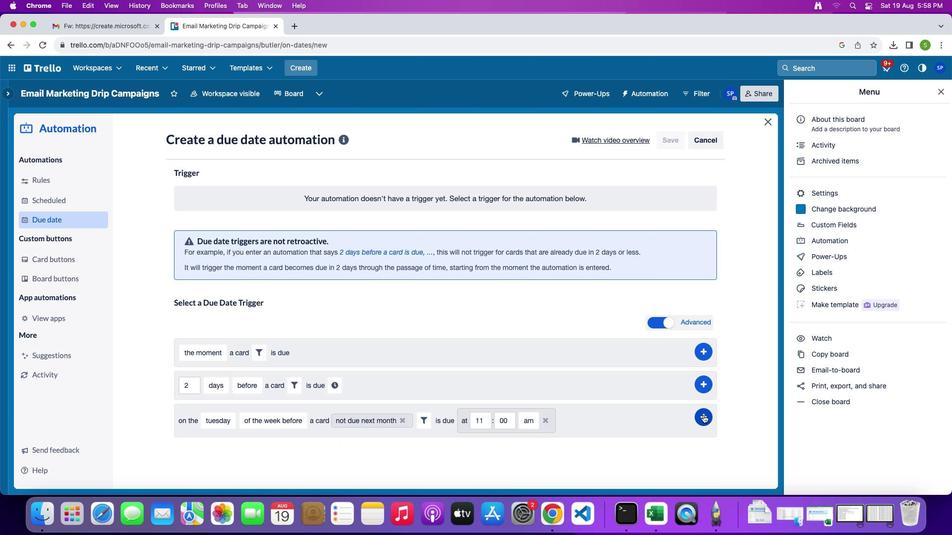 
Action: Mouse pressed left at (708, 420)
Screenshot: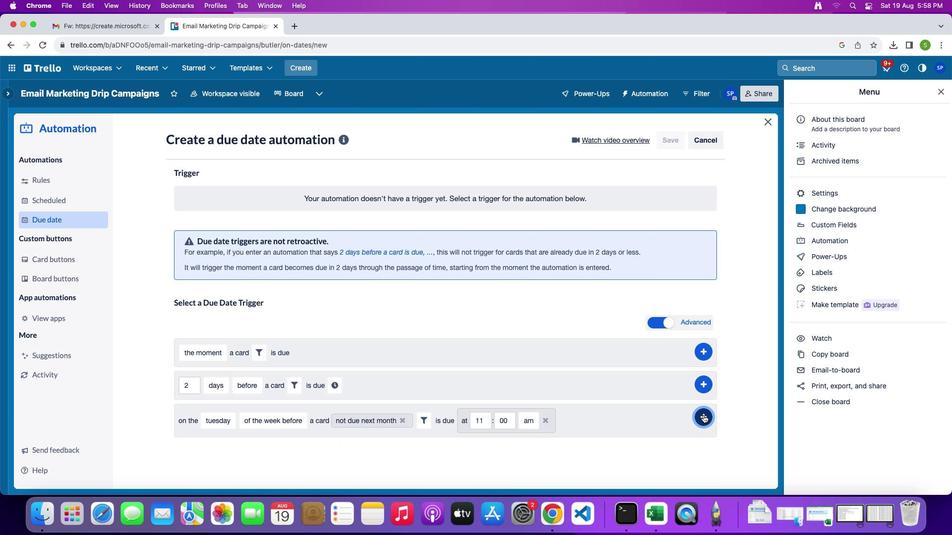
Action: Mouse moved to (744, 366)
Screenshot: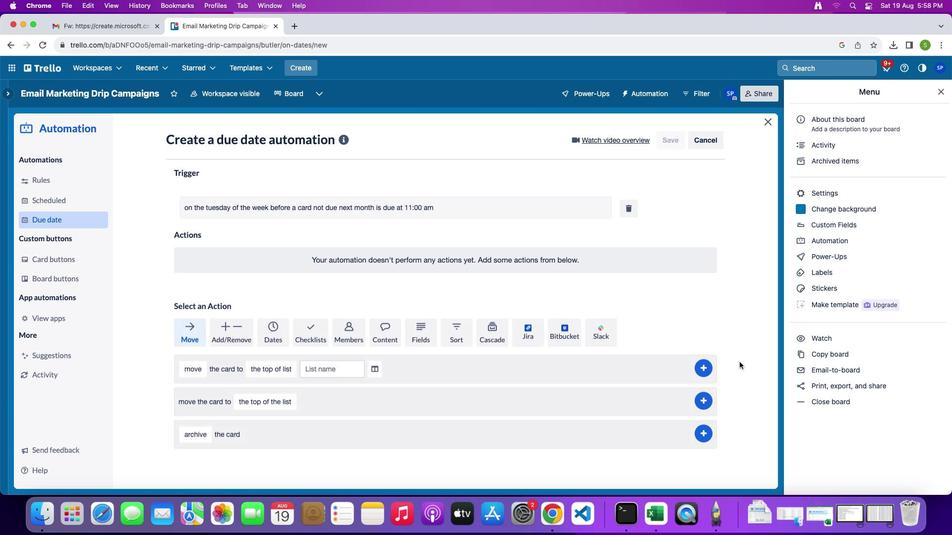 
